 Task: In the  document procedure.odt Download file as 'Rich Text Format' Share this file with 'softage.3@softage.net' Insert the command  Editing
Action: Mouse moved to (284, 385)
Screenshot: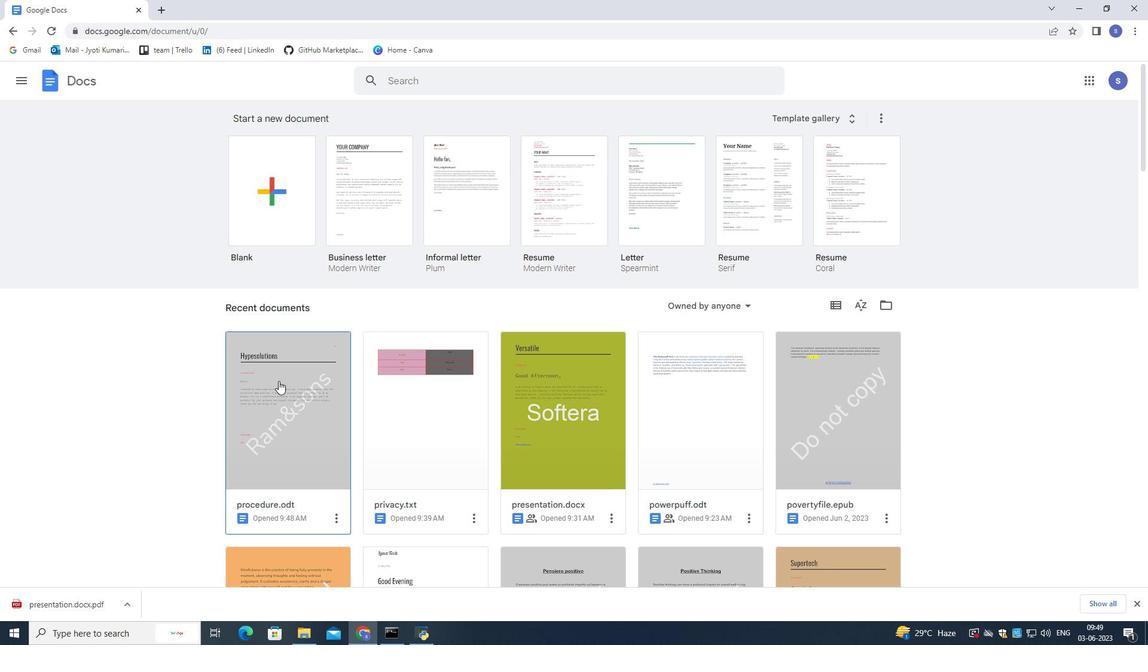 
Action: Mouse pressed left at (284, 385)
Screenshot: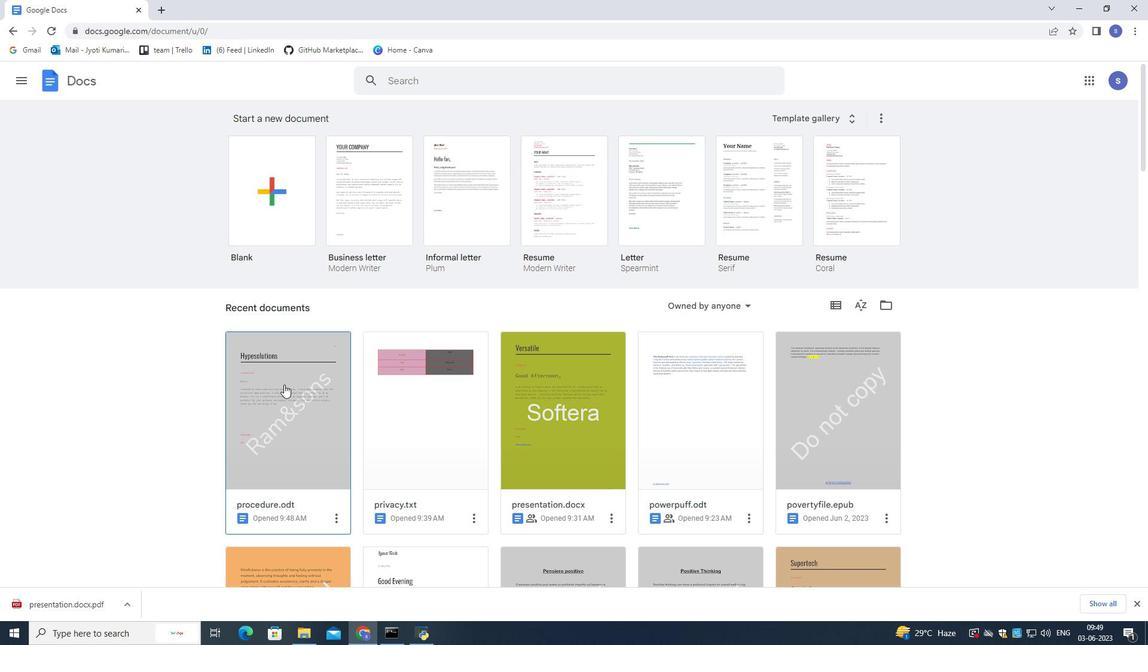 
Action: Mouse pressed left at (284, 385)
Screenshot: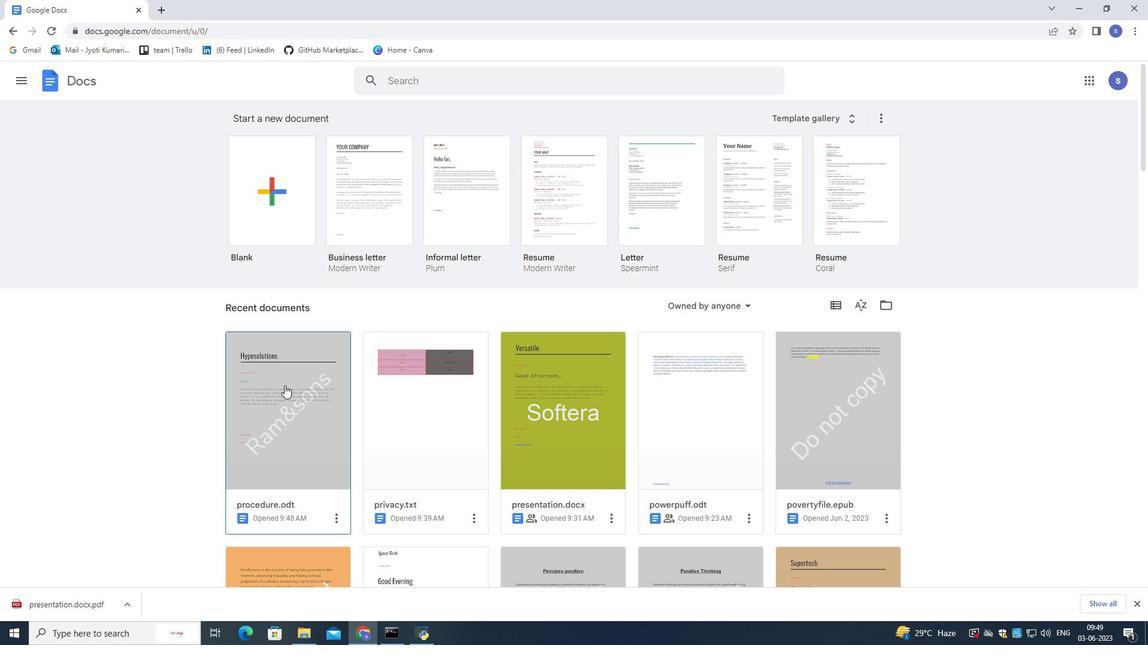 
Action: Mouse moved to (43, 90)
Screenshot: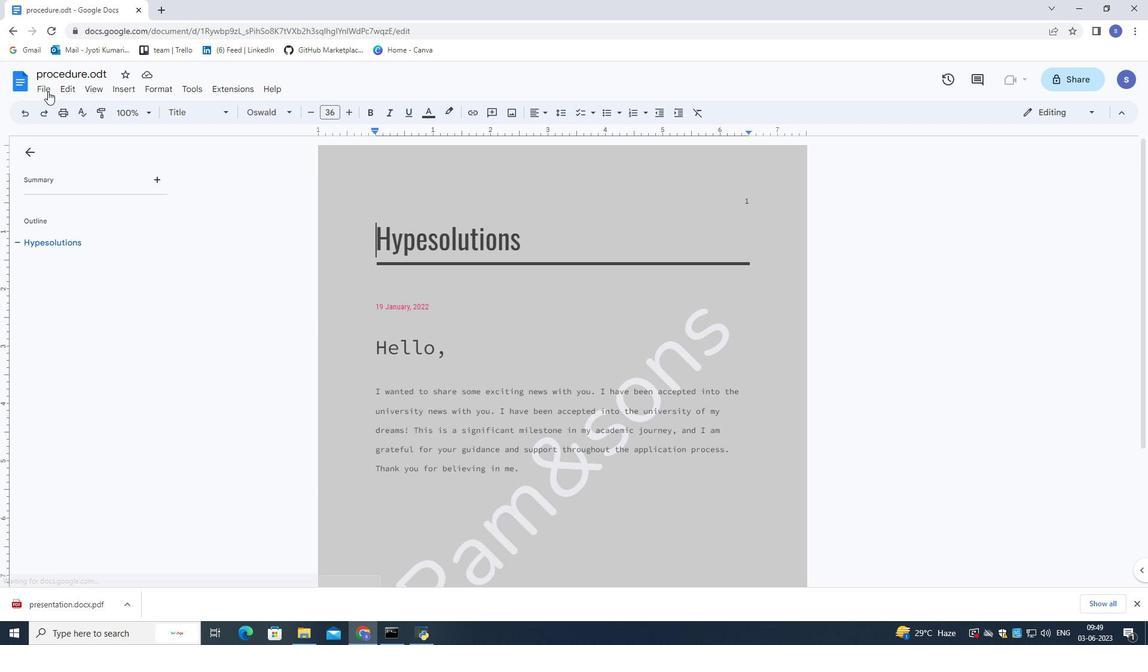 
Action: Mouse pressed left at (43, 90)
Screenshot: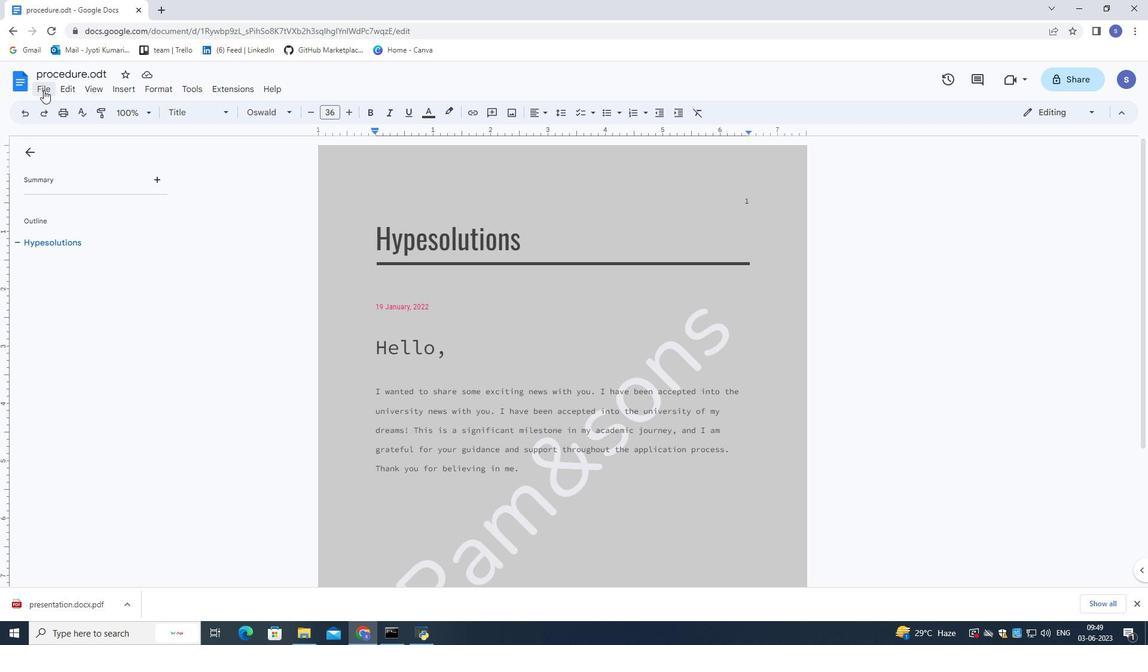 
Action: Mouse moved to (313, 257)
Screenshot: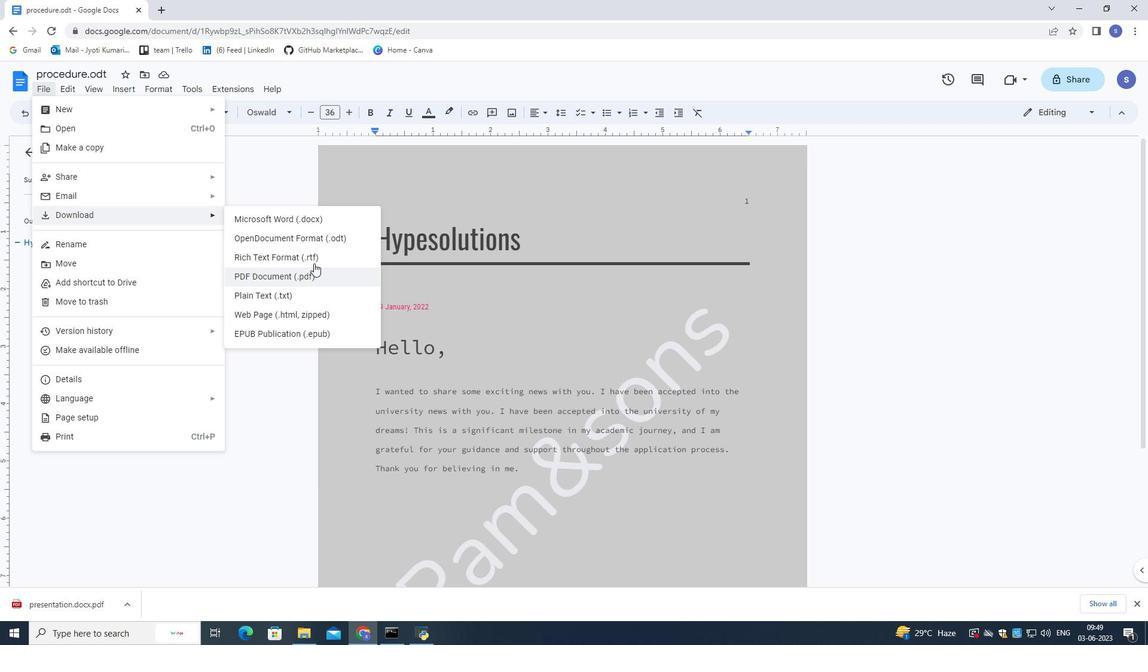 
Action: Mouse pressed left at (313, 257)
Screenshot: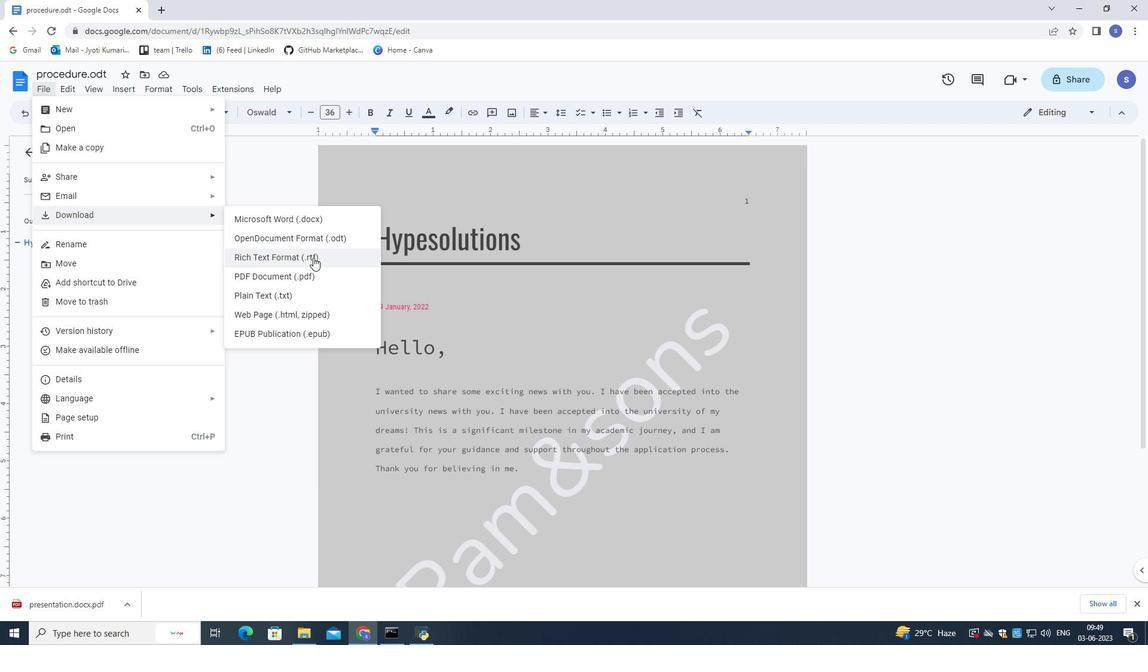 
Action: Mouse moved to (41, 90)
Screenshot: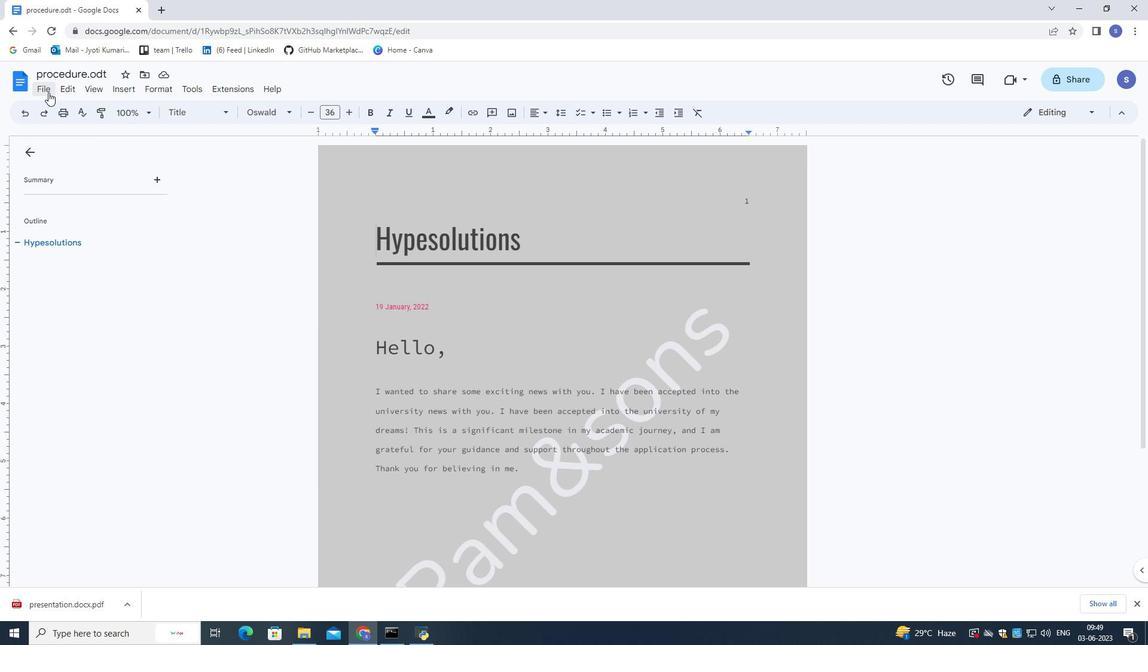 
Action: Mouse pressed left at (41, 90)
Screenshot: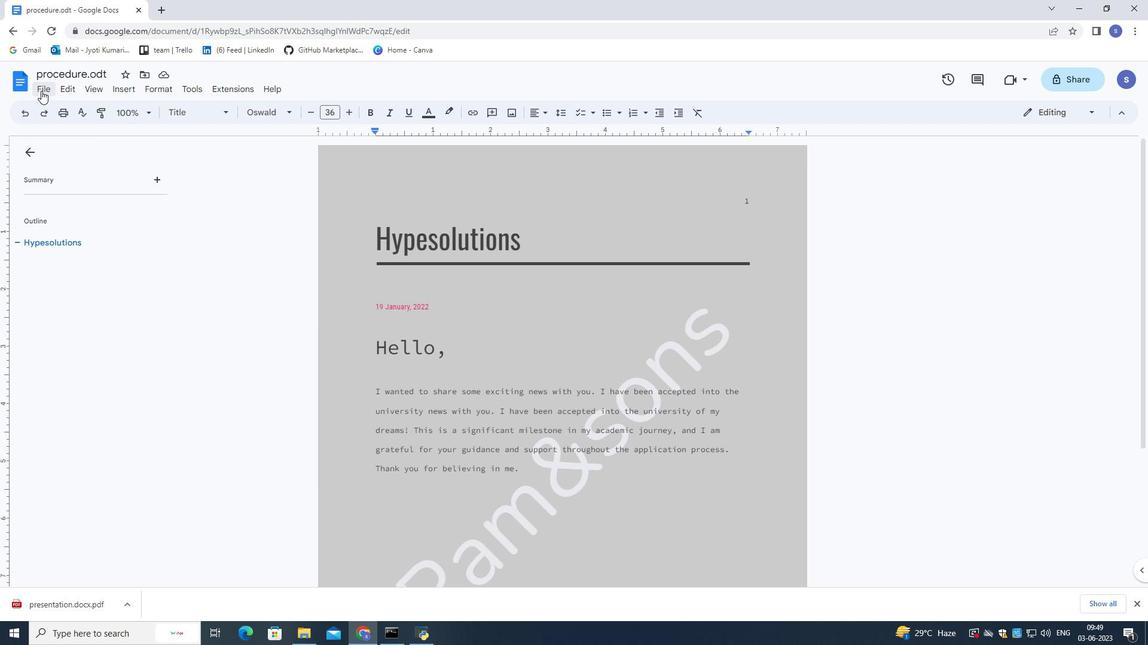 
Action: Mouse moved to (242, 186)
Screenshot: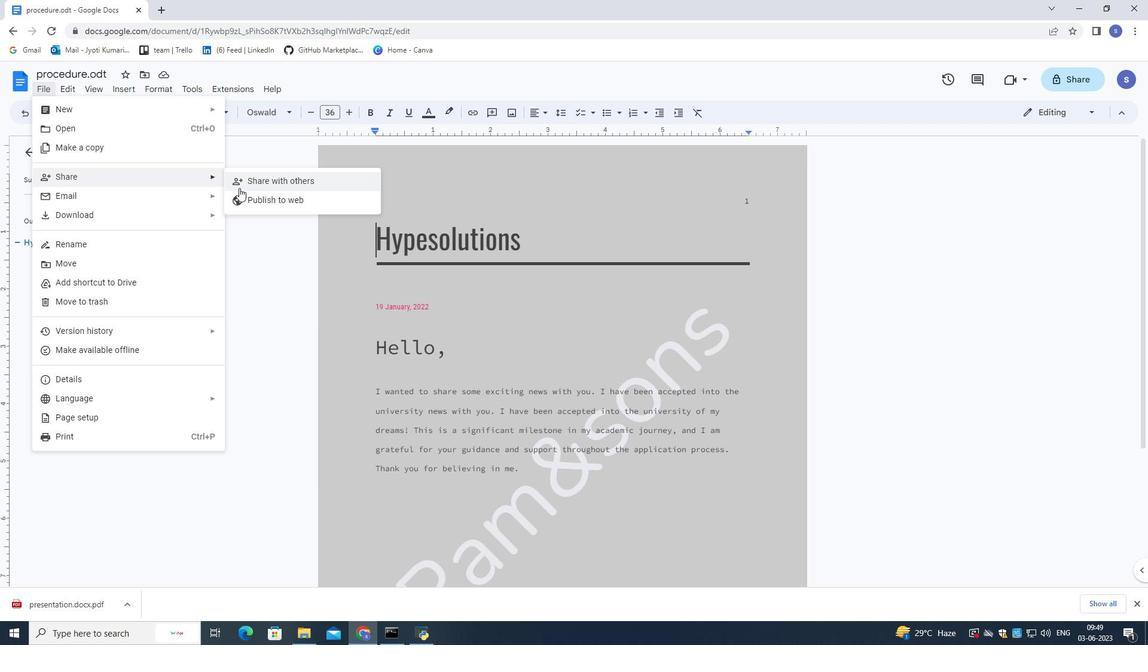 
Action: Mouse pressed left at (242, 186)
Screenshot: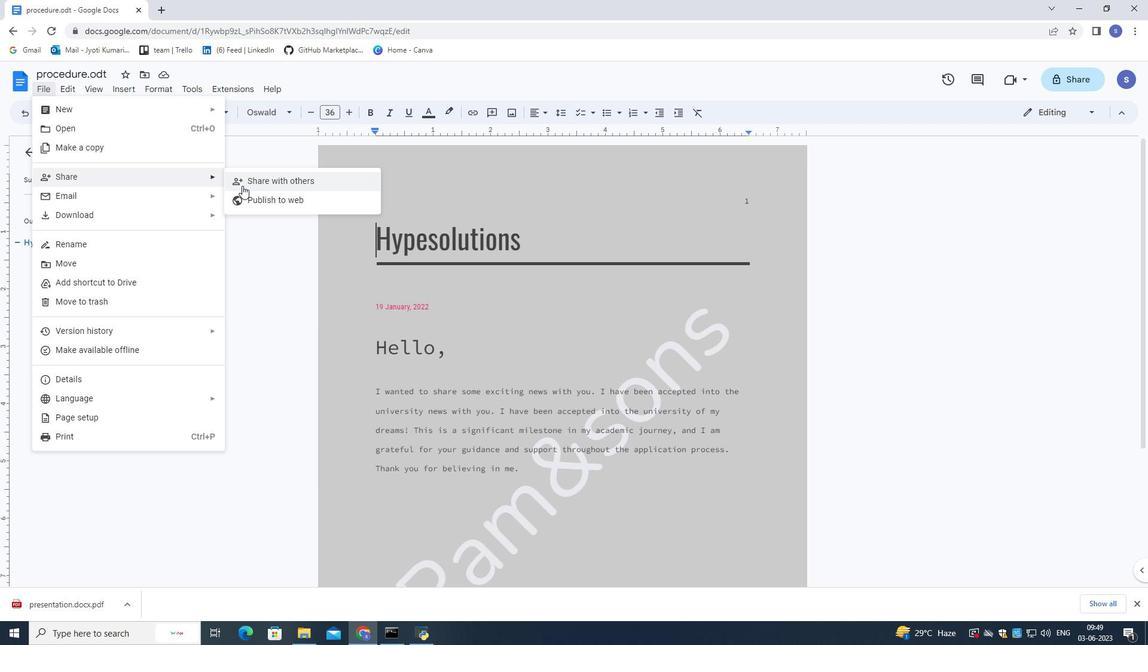 
Action: Mouse moved to (245, 186)
Screenshot: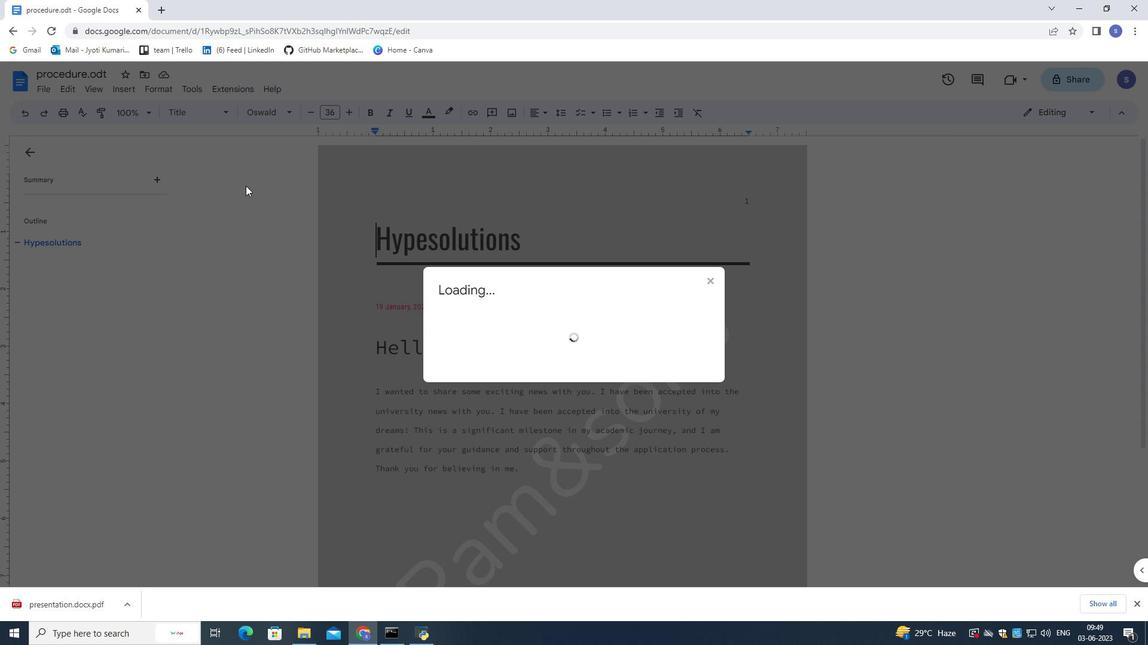 
Action: Key pressed softage.3<Key.shift>@softage.net
Screenshot: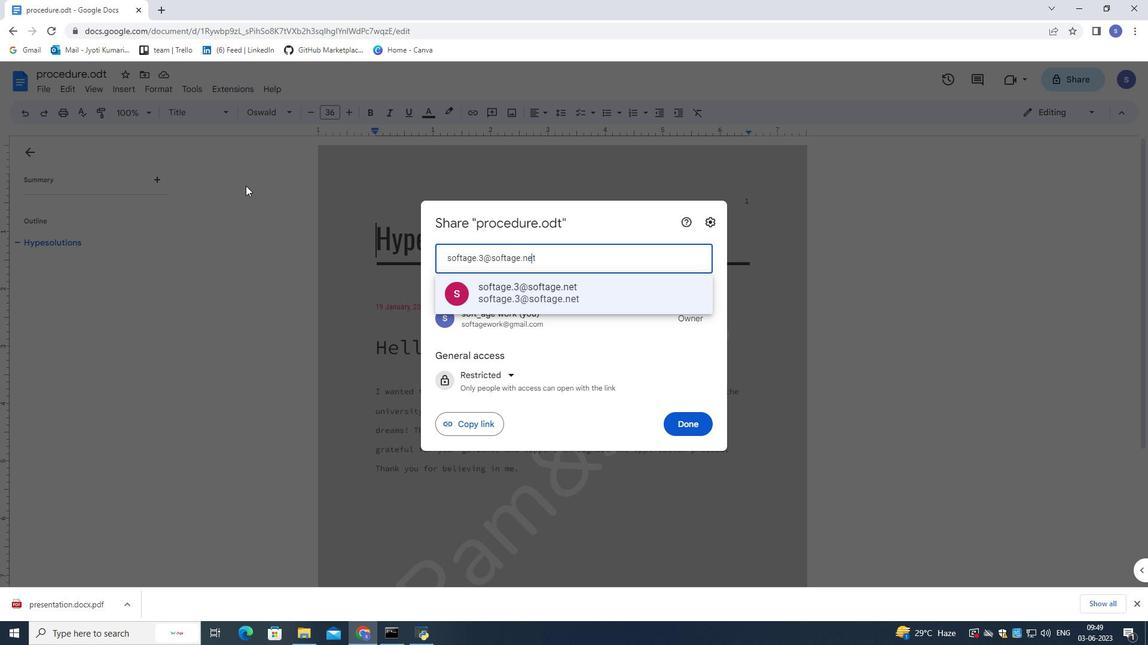 
Action: Mouse moved to (497, 299)
Screenshot: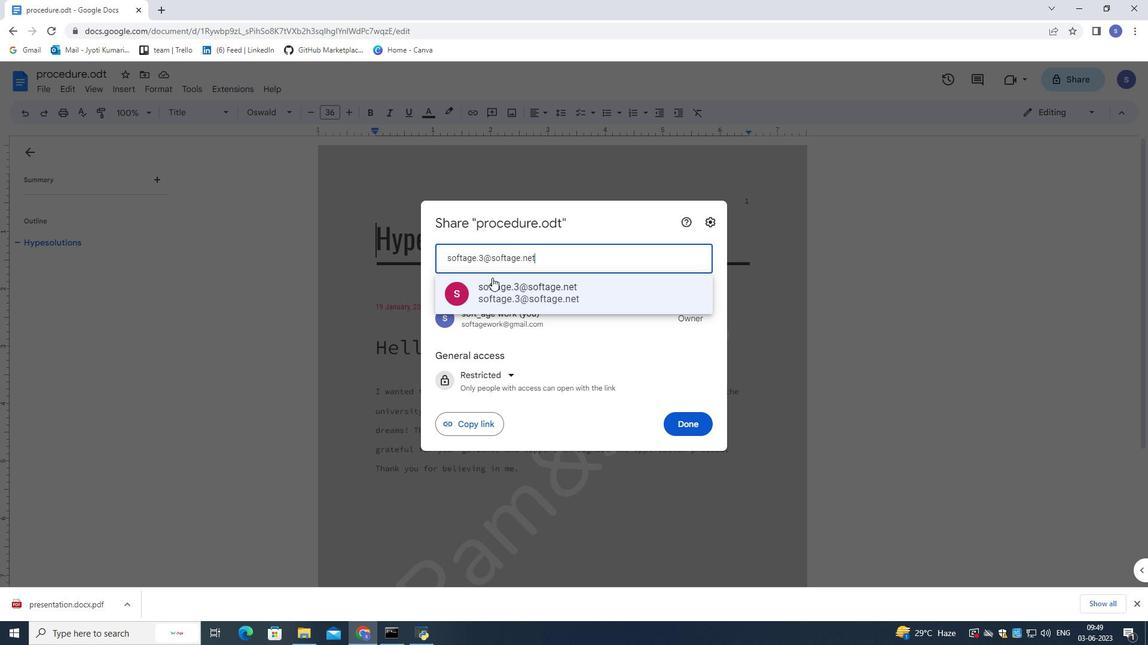 
Action: Mouse pressed left at (497, 299)
Screenshot: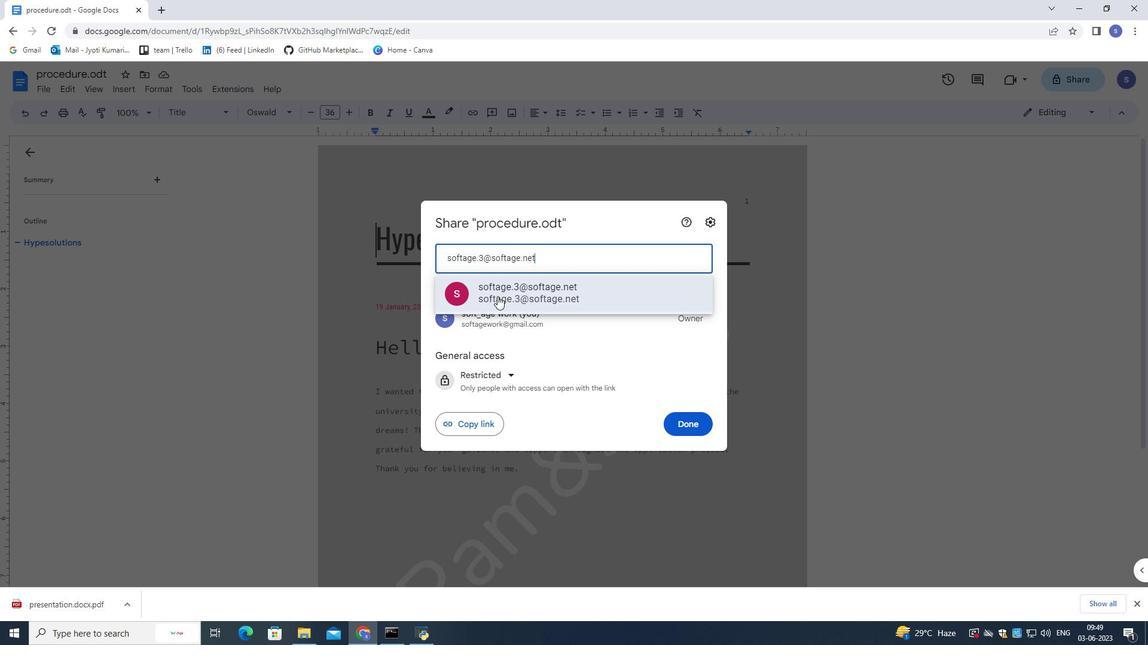 
Action: Mouse moved to (677, 409)
Screenshot: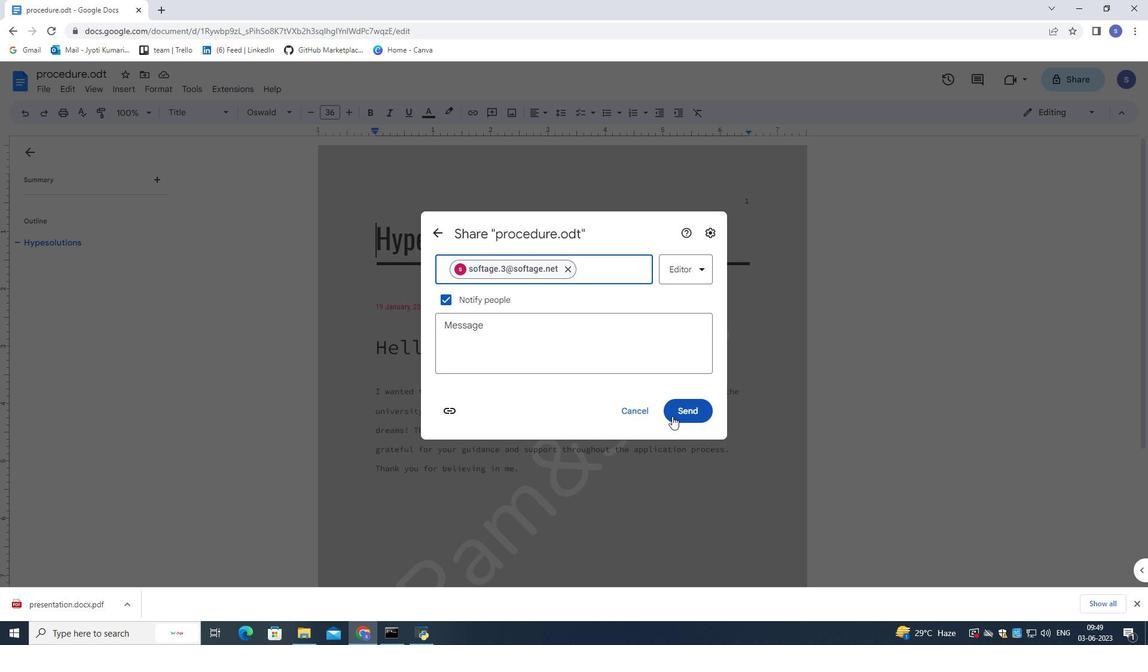 
Action: Mouse pressed left at (677, 409)
Screenshot: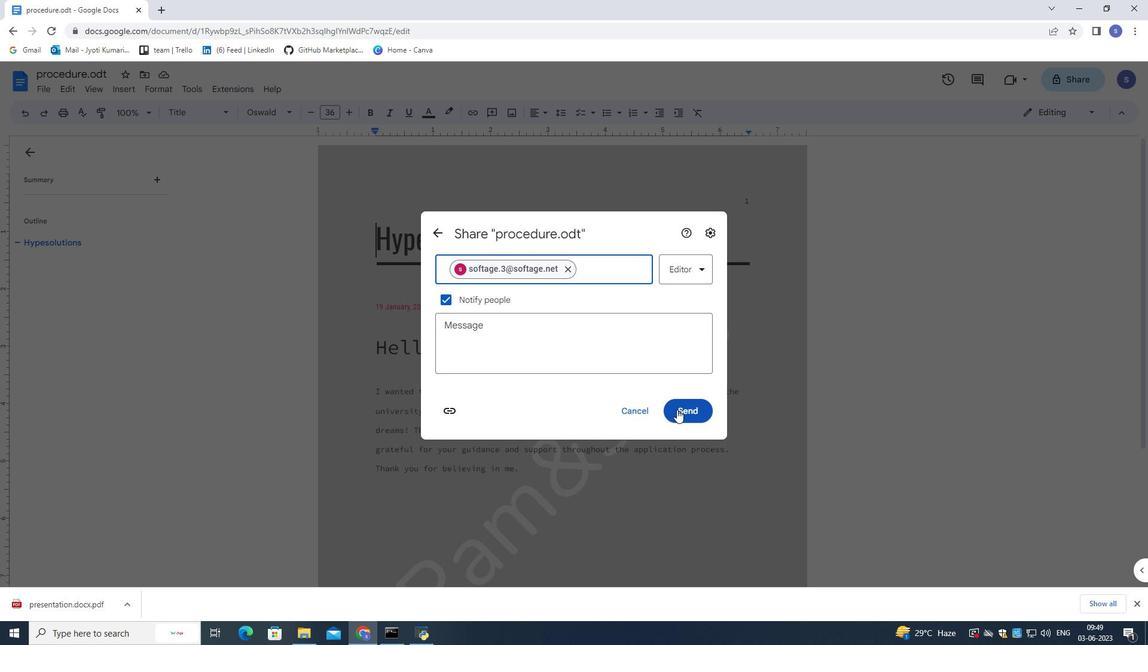
Action: Mouse moved to (1047, 111)
Screenshot: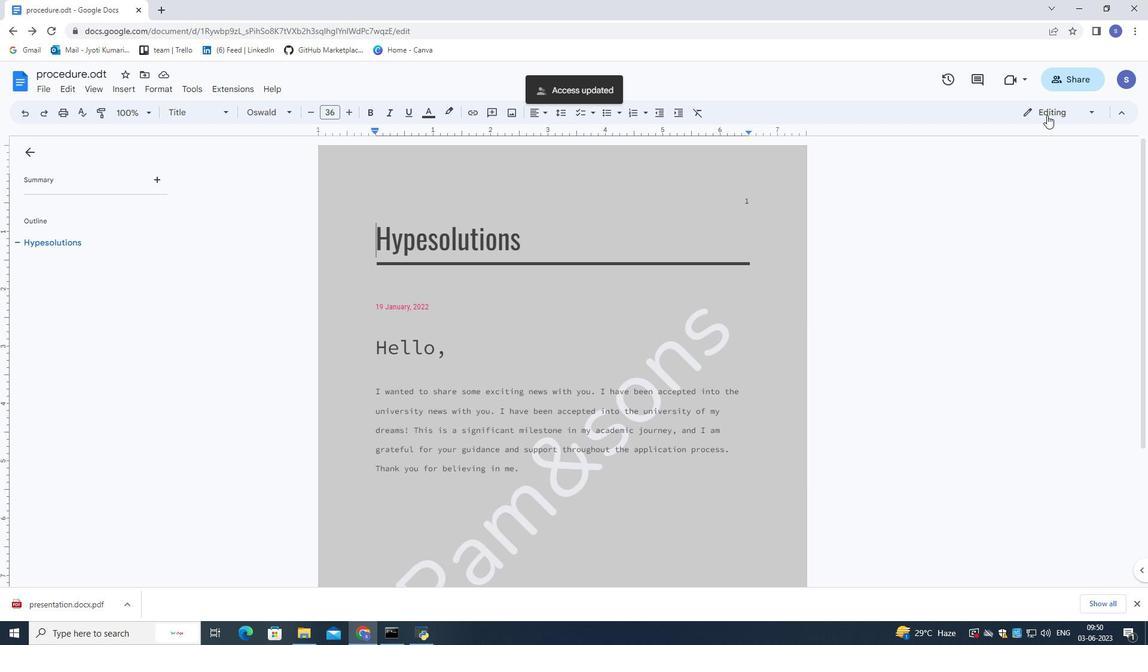 
Action: Mouse pressed left at (1047, 111)
Screenshot: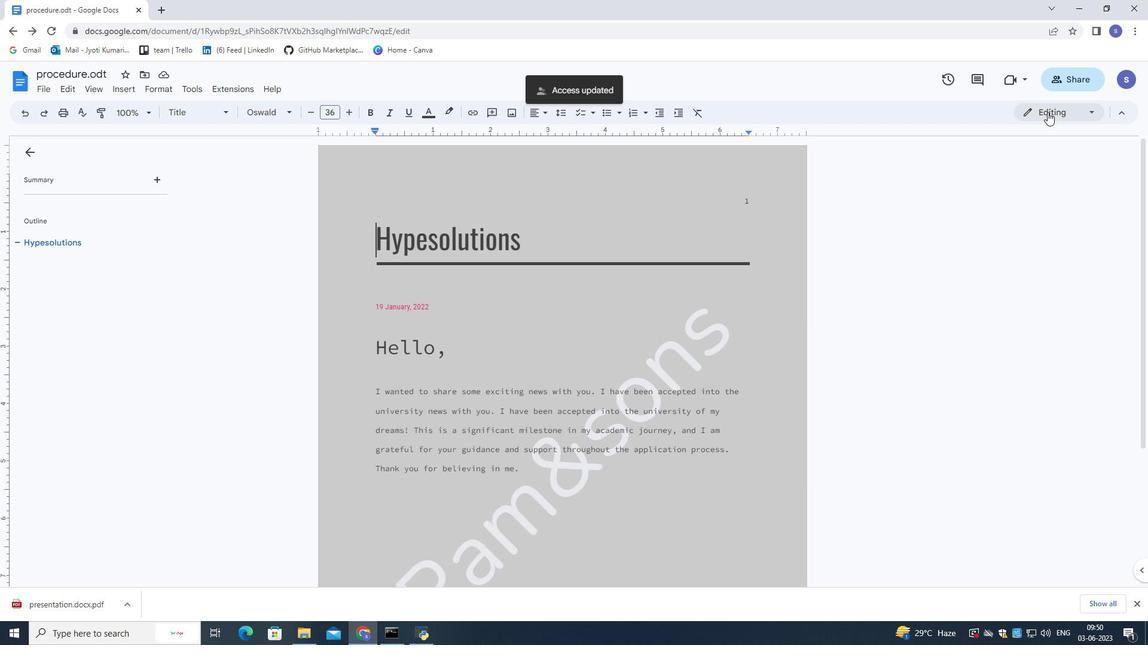 
Action: Mouse moved to (1047, 135)
Screenshot: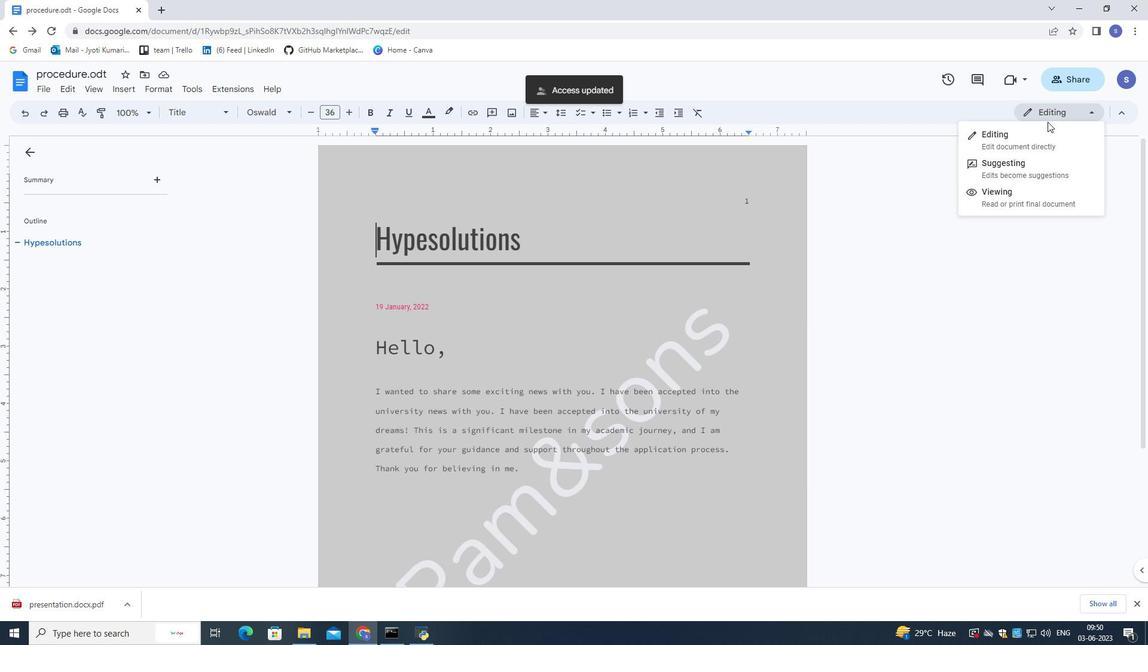 
Action: Mouse pressed left at (1047, 135)
Screenshot: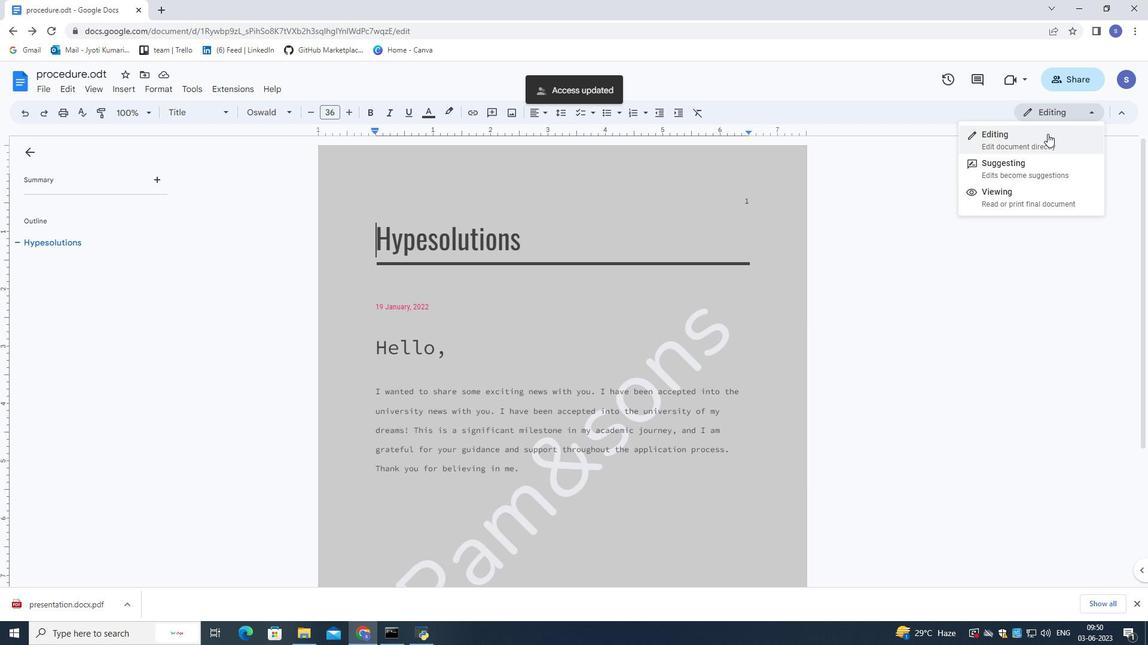 
Action: Mouse moved to (1016, 241)
Screenshot: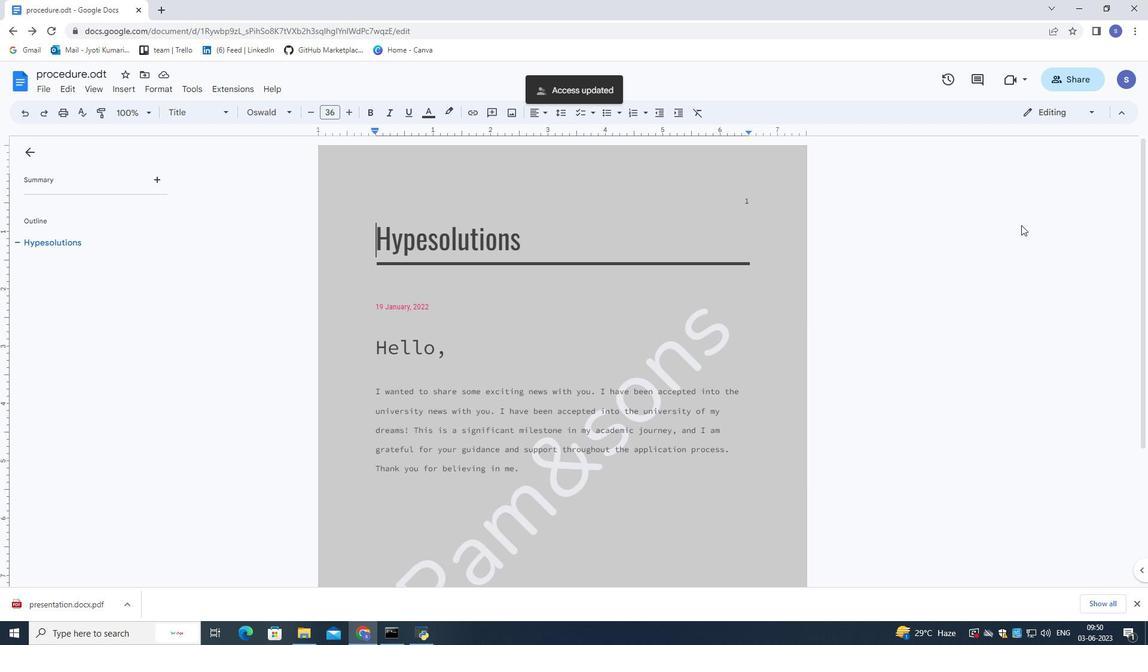 
Action: Mouse pressed left at (1016, 241)
Screenshot: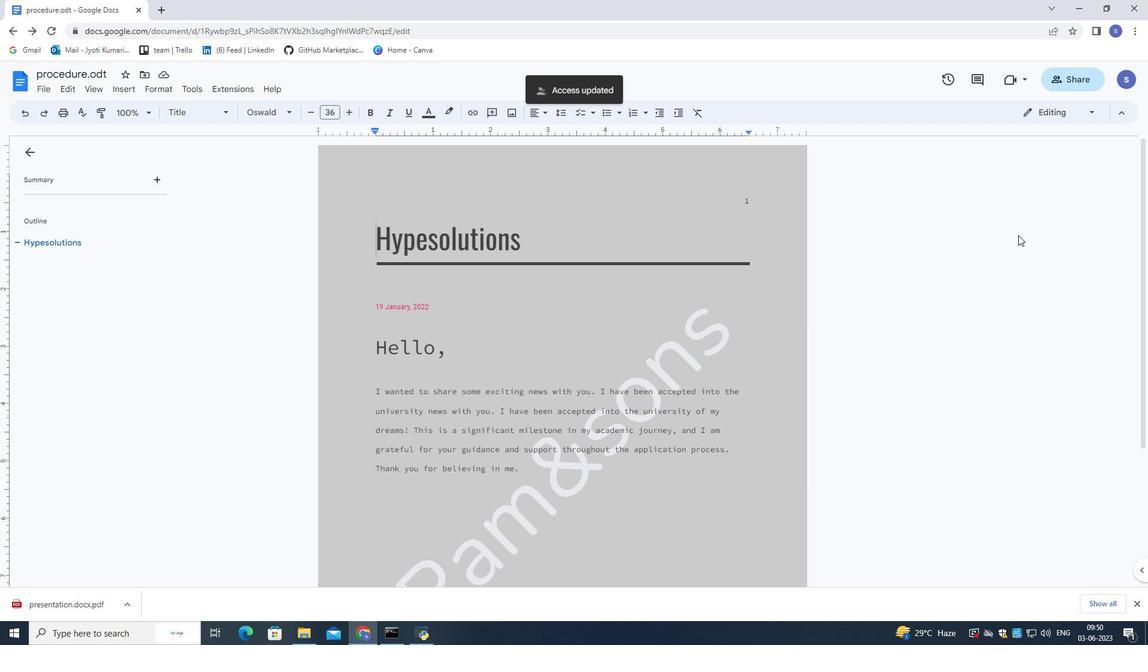 
Action: Mouse moved to (1014, 243)
Screenshot: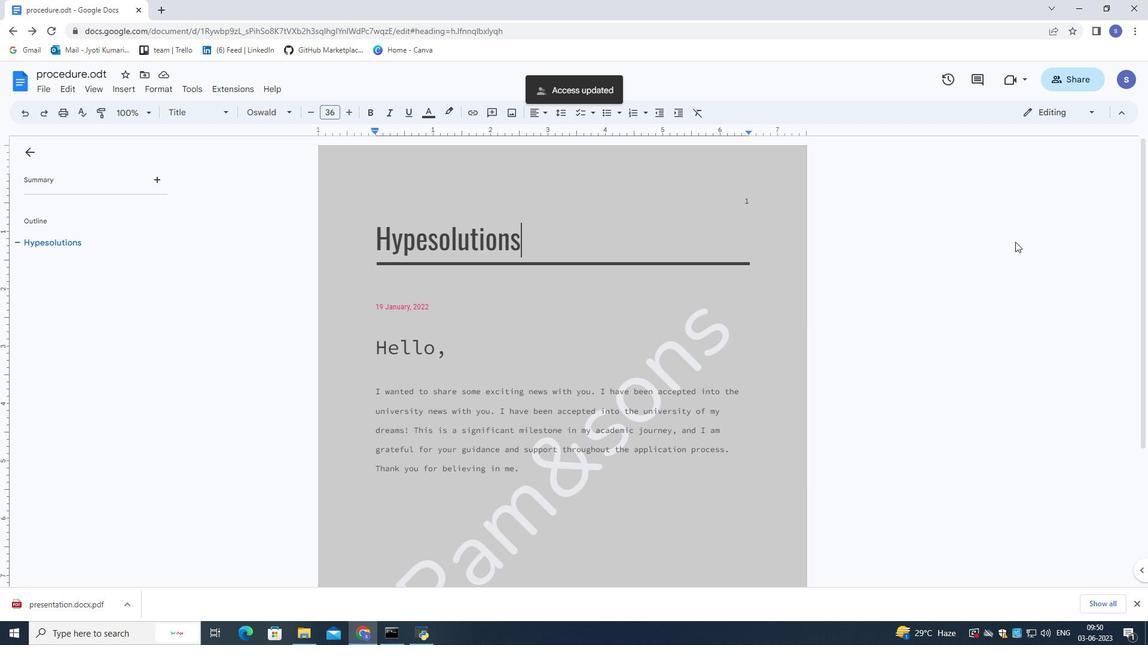 
Action: Mouse scrolled (1014, 242) with delta (0, 0)
Screenshot: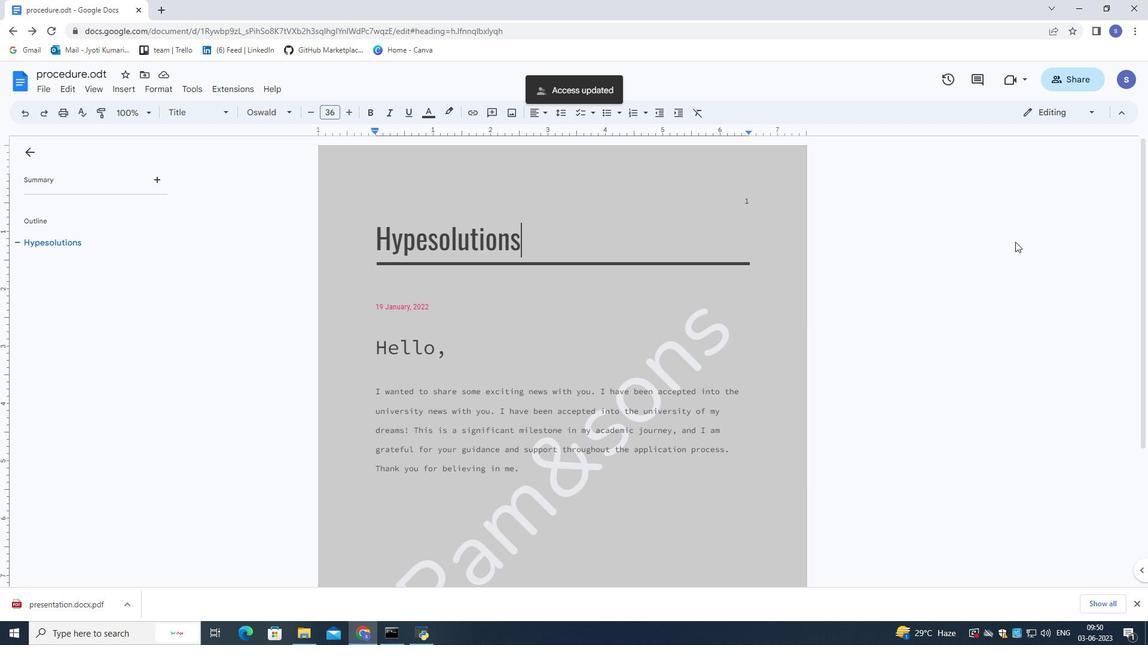 
Action: Mouse moved to (1014, 244)
Screenshot: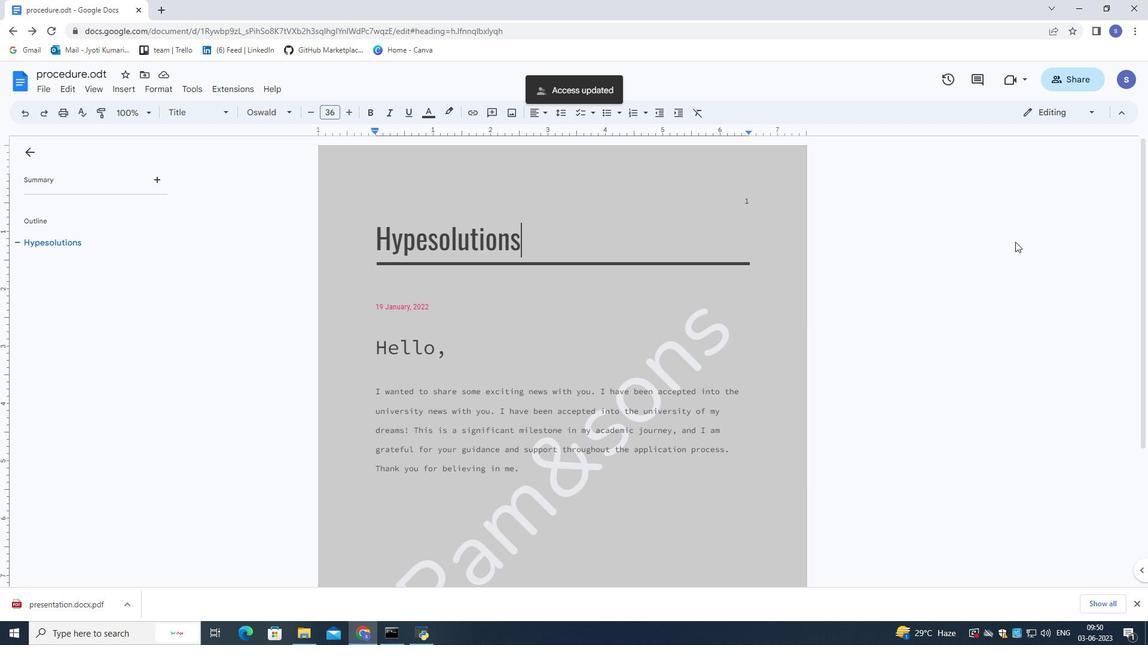
Action: Mouse scrolled (1014, 243) with delta (0, 0)
Screenshot: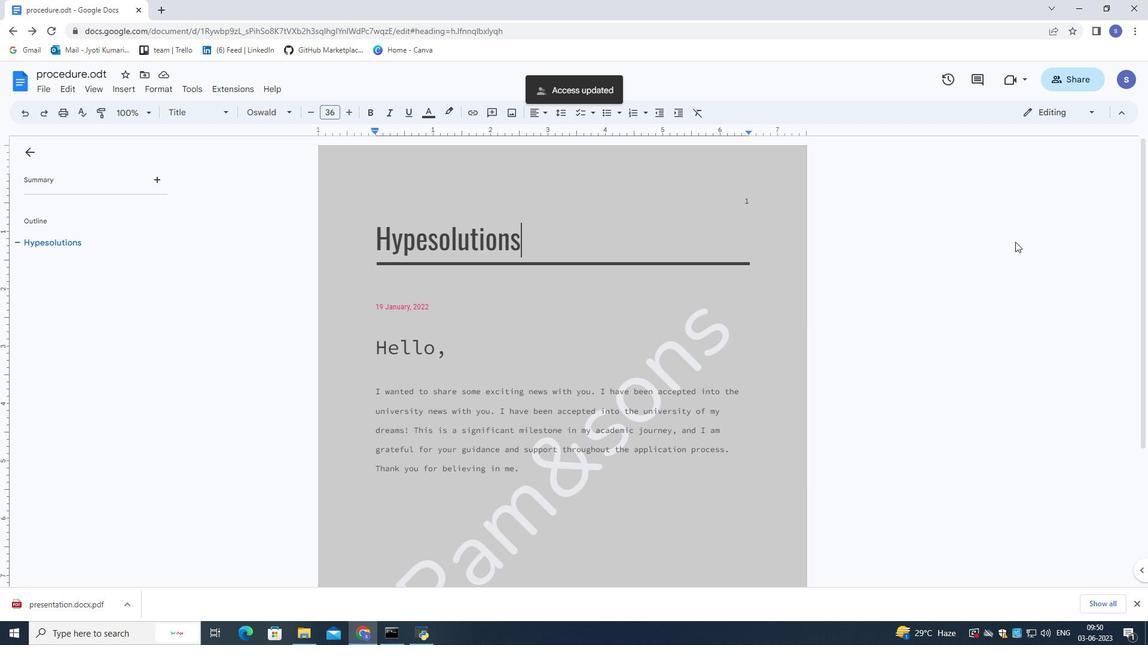 
Action: Mouse moved to (1013, 244)
Screenshot: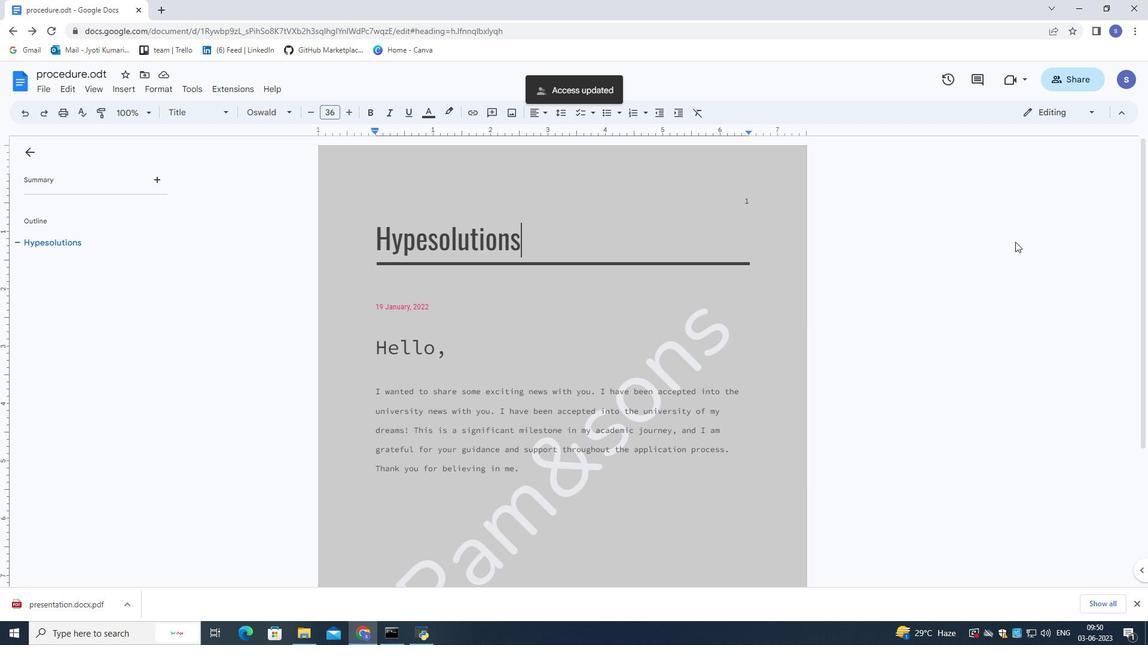 
Action: Mouse scrolled (1013, 244) with delta (0, 0)
Screenshot: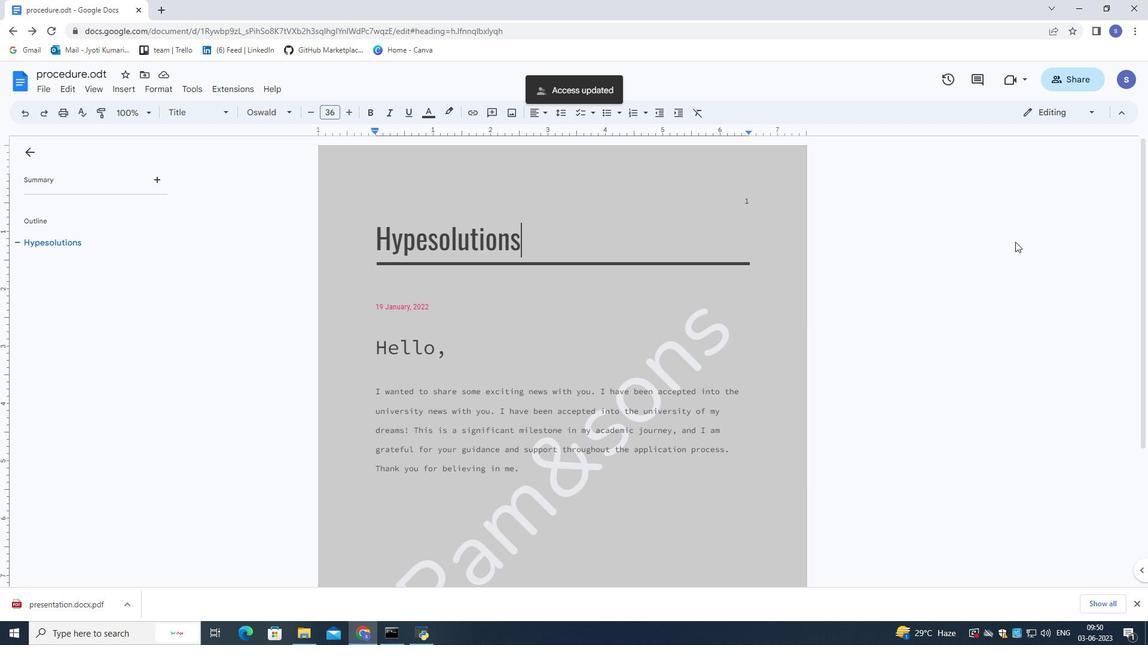 
Action: Mouse scrolled (1013, 244) with delta (0, 0)
Screenshot: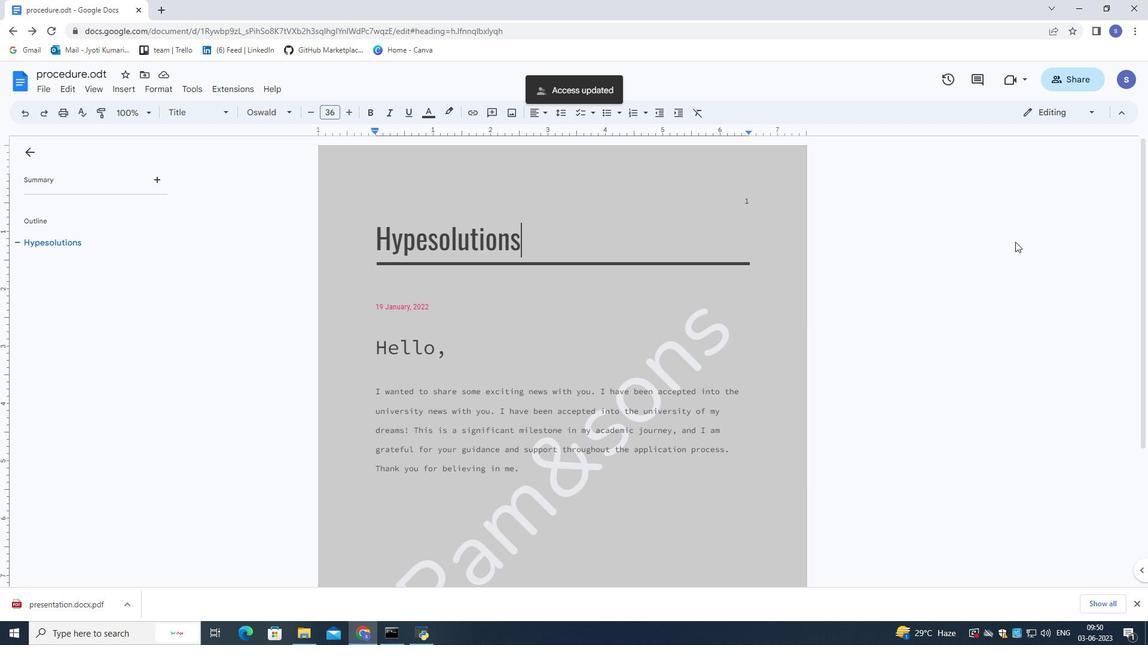 
Action: Mouse moved to (1013, 245)
Screenshot: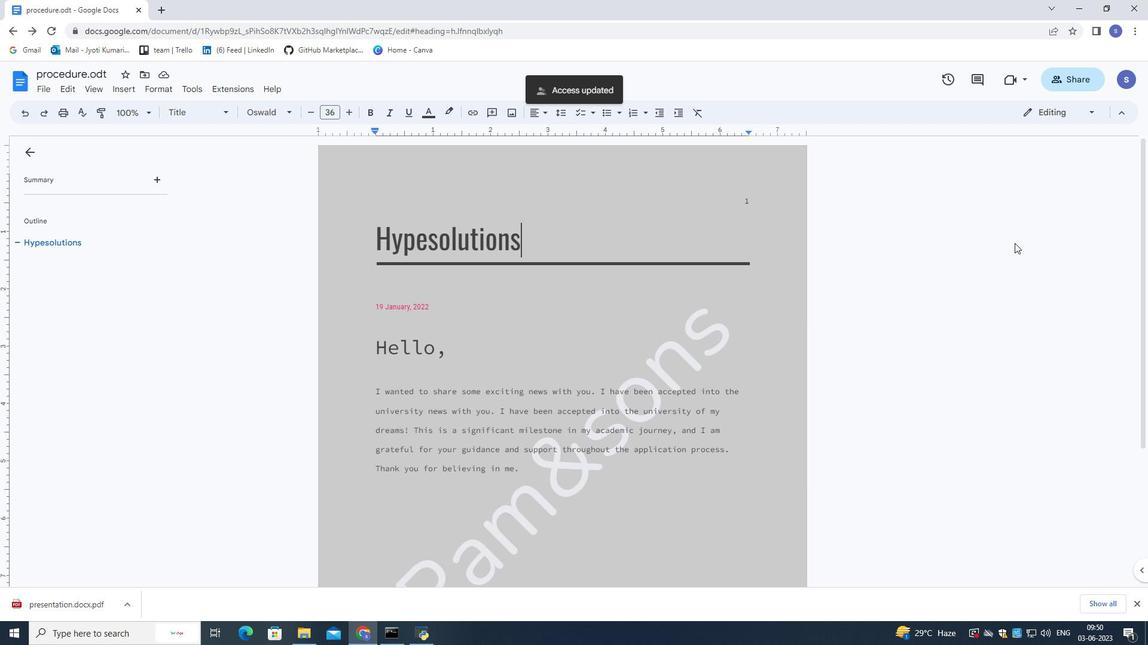 
Action: Mouse scrolled (1013, 244) with delta (0, 0)
Screenshot: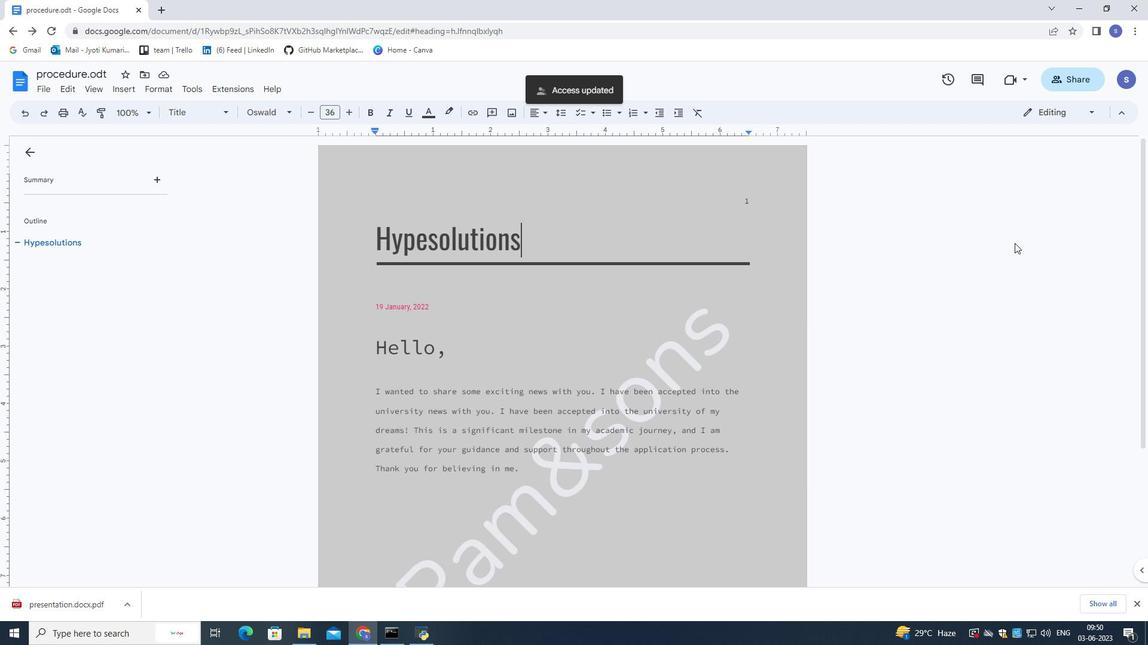 
Action: Mouse moved to (1013, 246)
Screenshot: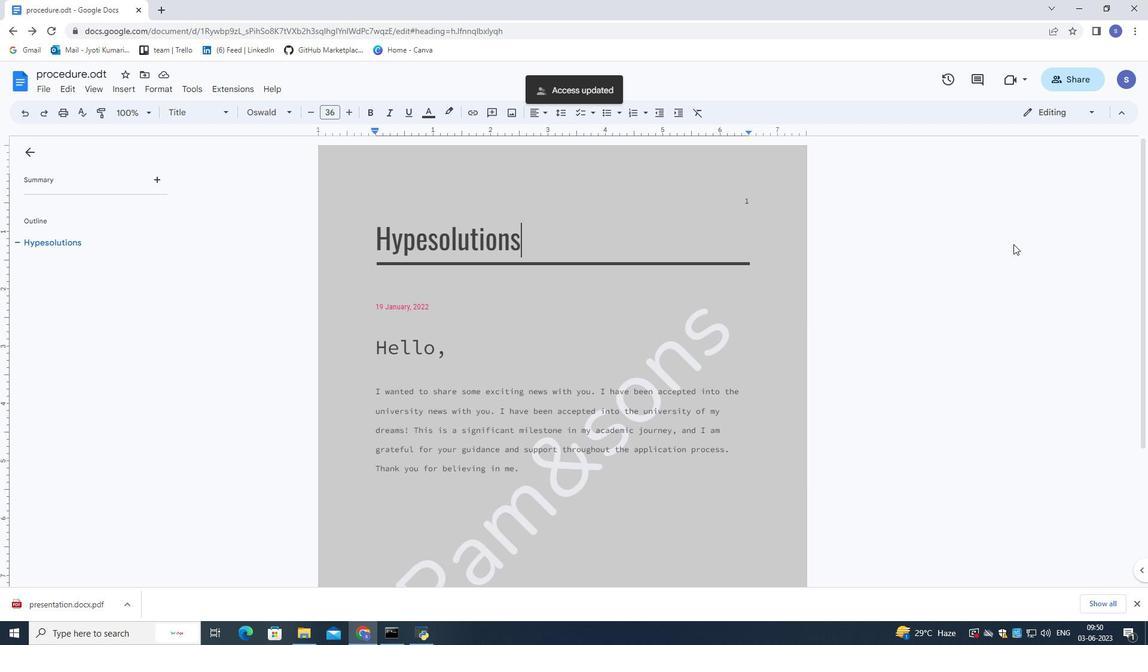 
Action: Mouse scrolled (1013, 247) with delta (0, 0)
Screenshot: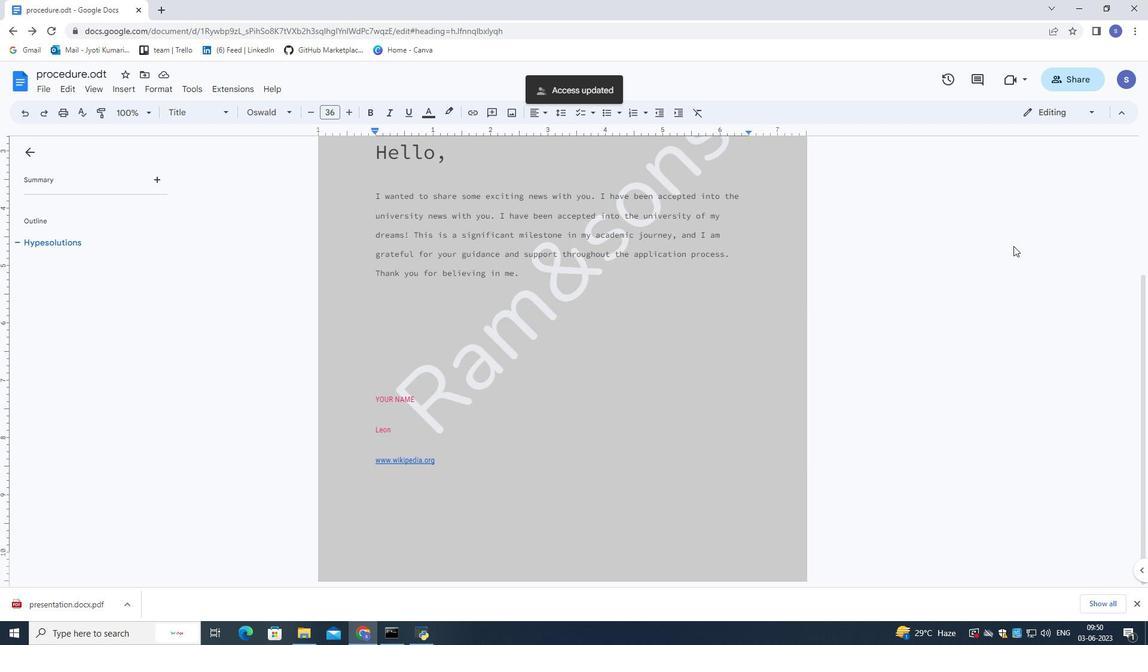 
Action: Mouse scrolled (1013, 247) with delta (0, 0)
Screenshot: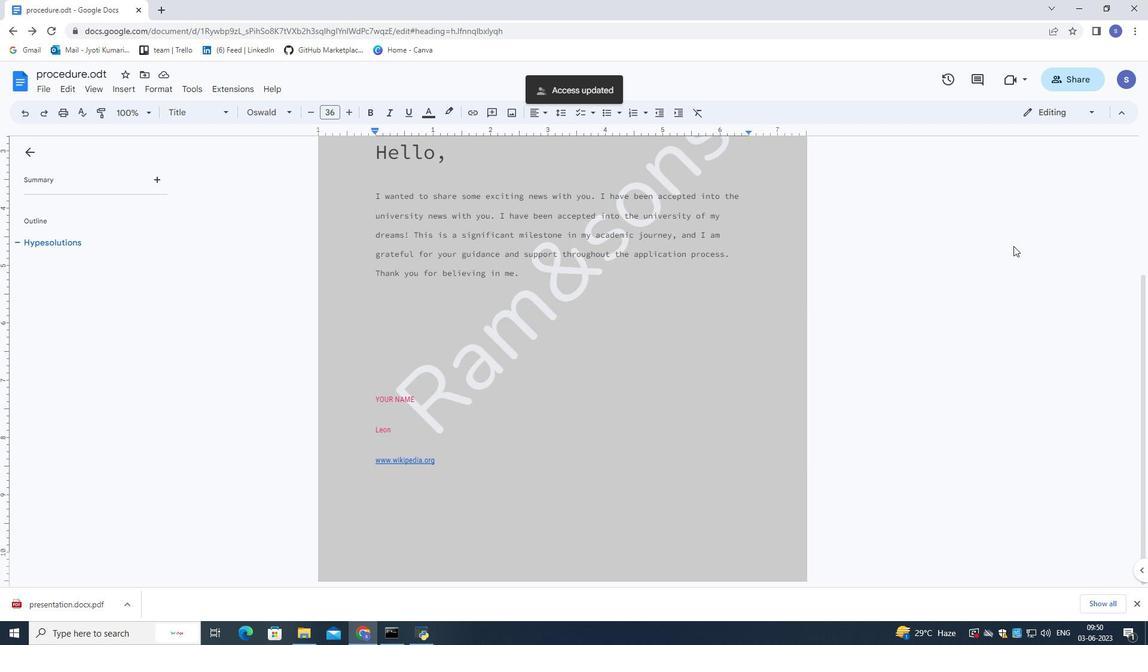 
Action: Mouse scrolled (1013, 247) with delta (0, 0)
Screenshot: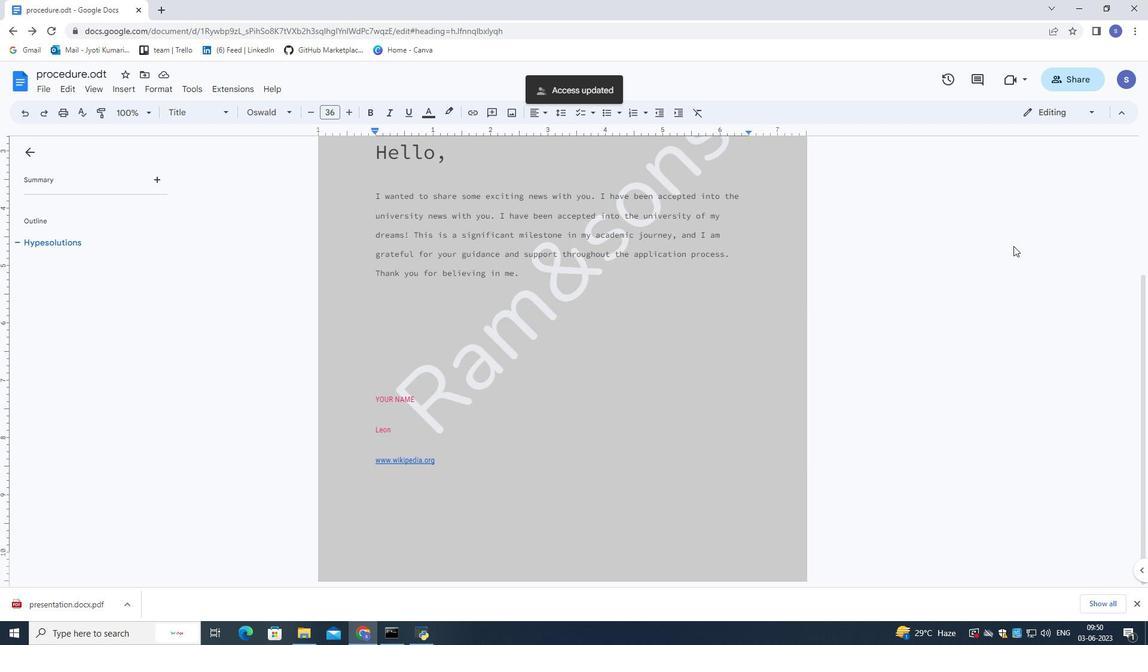 
Action: Mouse scrolled (1013, 247) with delta (0, 0)
Screenshot: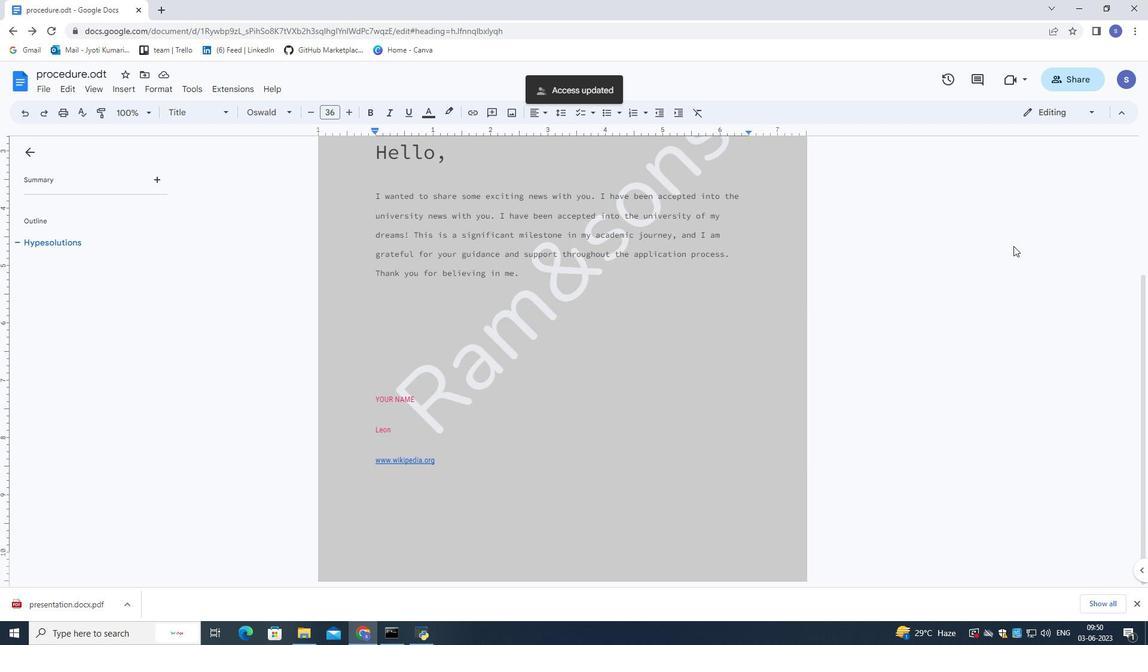
Action: Mouse moved to (1013, 246)
Screenshot: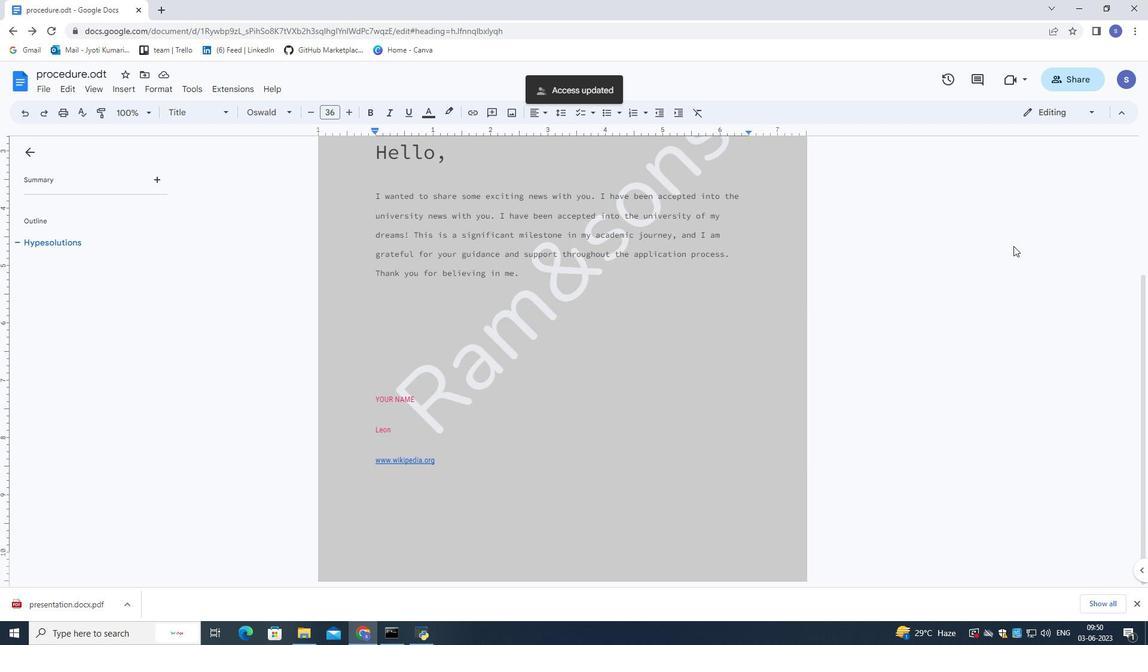 
Action: Mouse scrolled (1013, 247) with delta (0, 0)
Screenshot: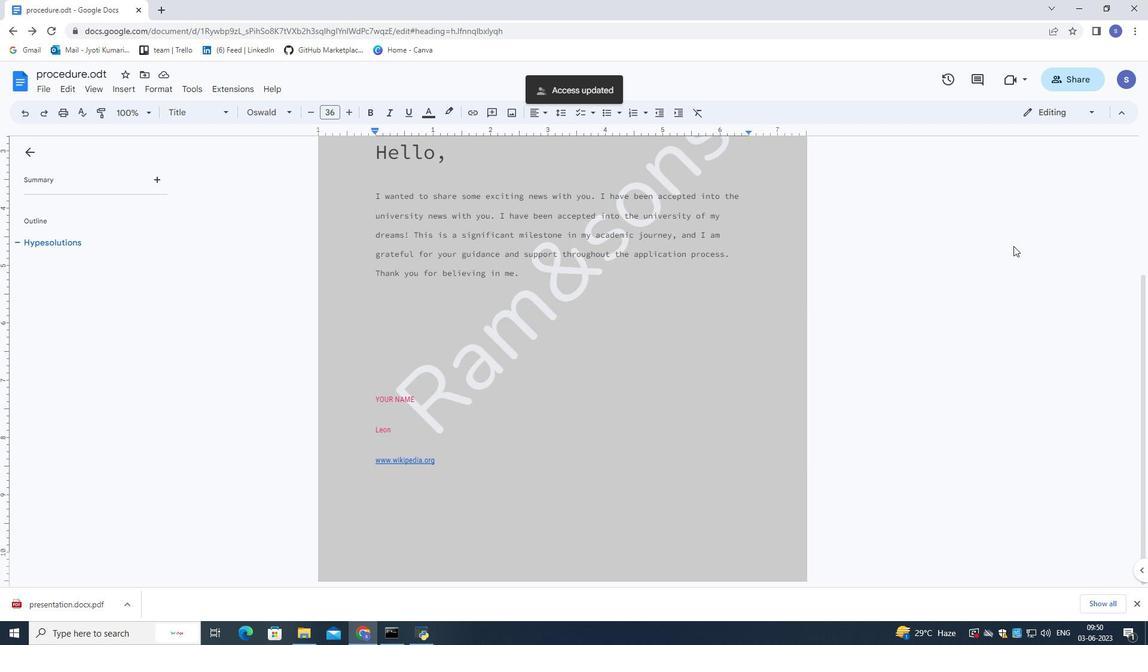 
Action: Mouse moved to (1013, 246)
Screenshot: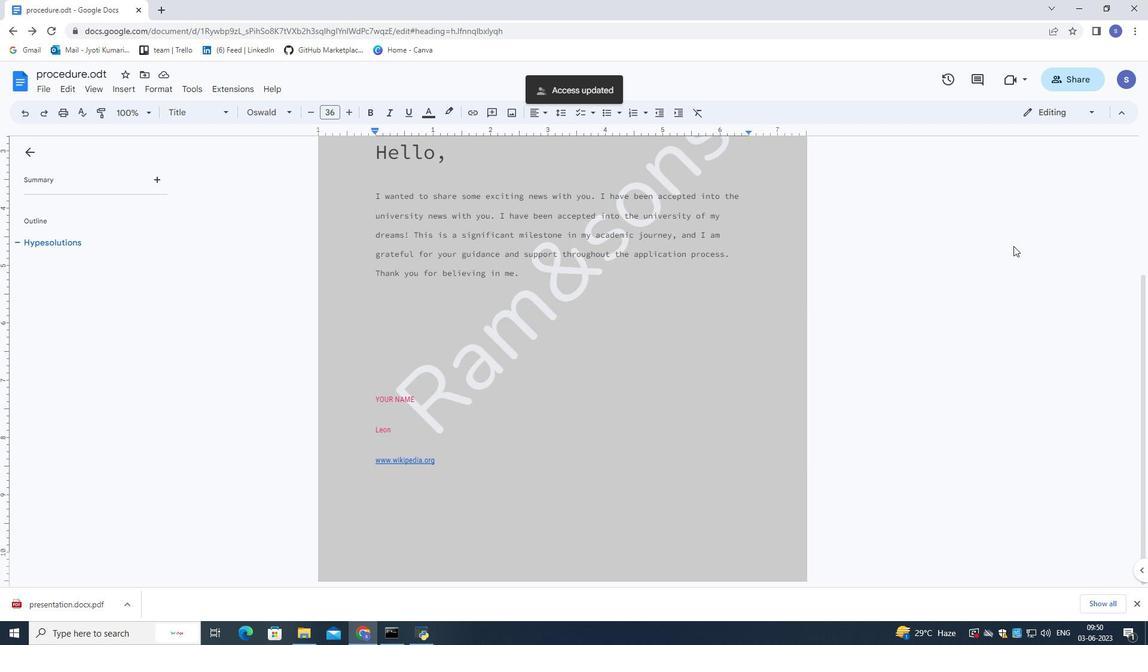 
